 Task: Visit on the  ads of Samsung Electronics
Action: Mouse moved to (351, 374)
Screenshot: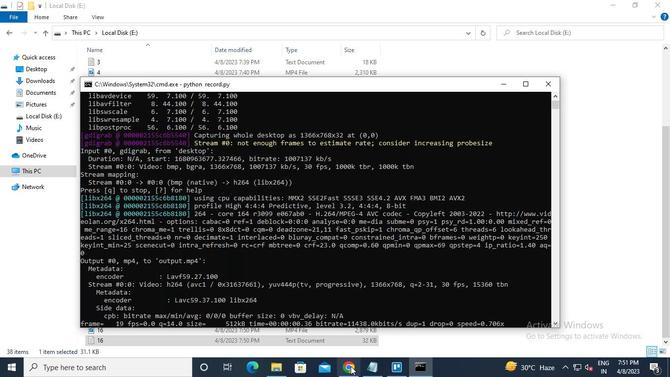 
Action: Mouse pressed left at (351, 374)
Screenshot: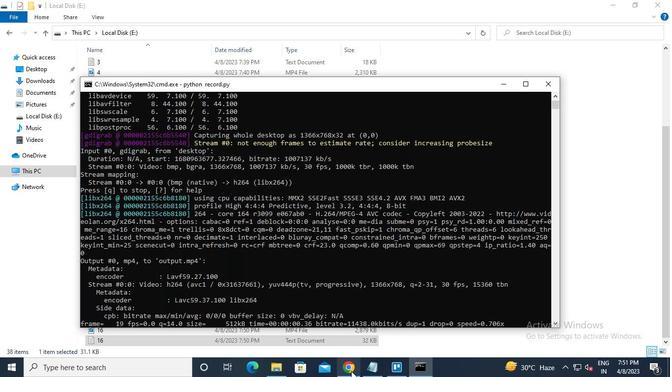 
Action: Mouse moved to (176, 68)
Screenshot: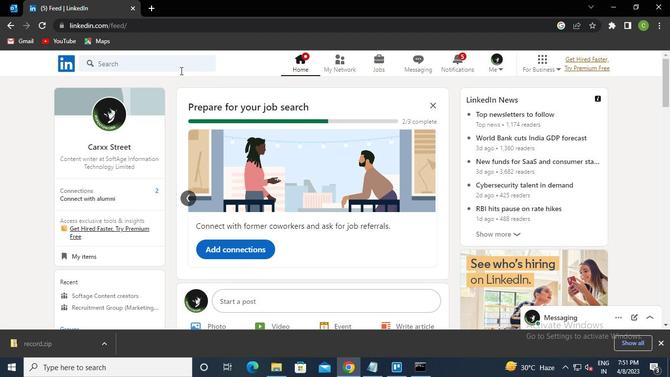 
Action: Mouse pressed left at (176, 68)
Screenshot: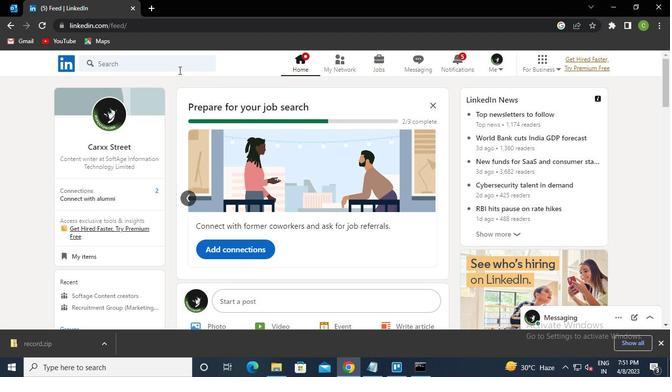 
Action: Keyboard s
Screenshot: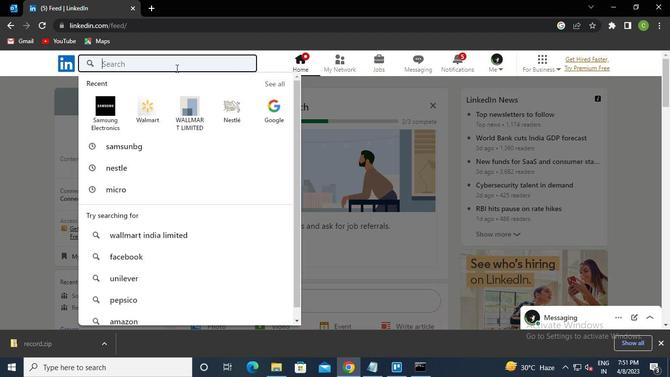 
Action: Keyboard a
Screenshot: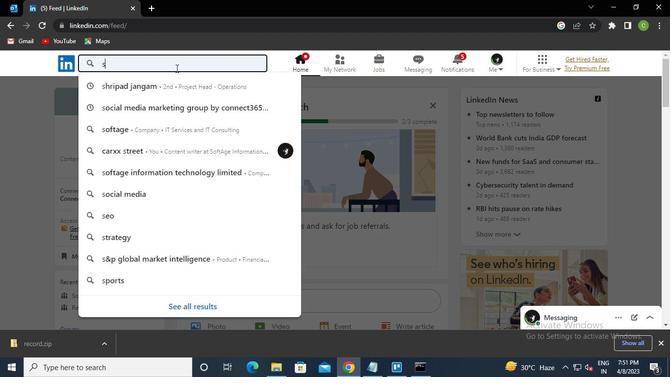 
Action: Keyboard m
Screenshot: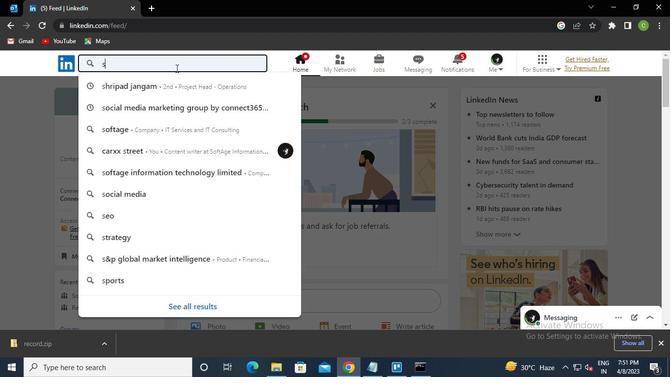 
Action: Keyboard Key.down
Screenshot: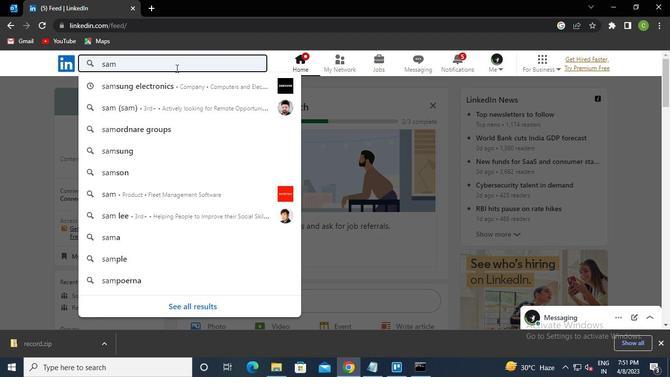 
Action: Keyboard Key.enter
Screenshot: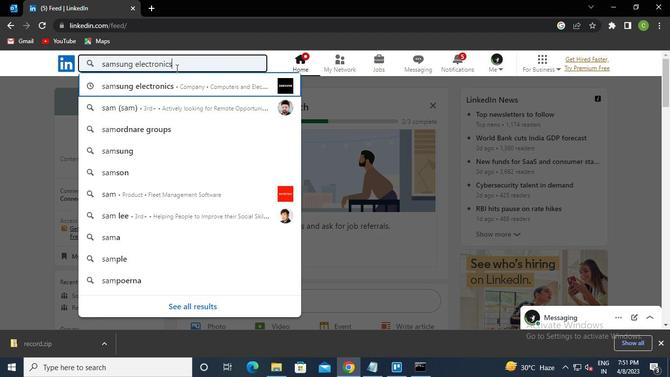 
Action: Mouse moved to (312, 191)
Screenshot: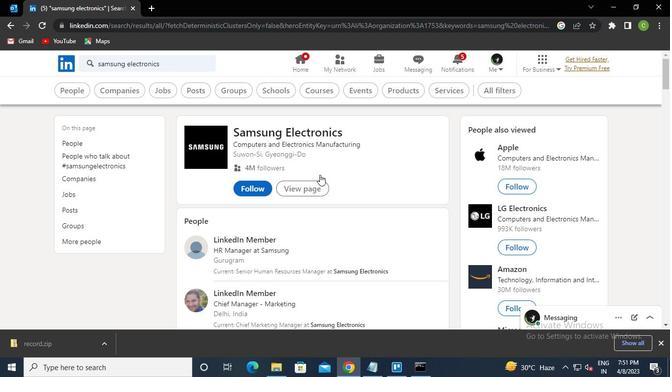 
Action: Mouse pressed left at (312, 191)
Screenshot: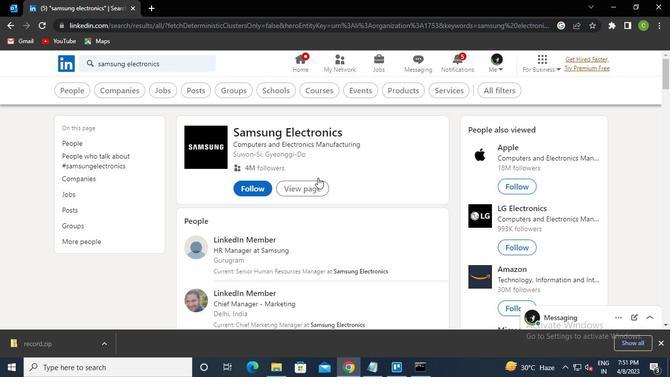 
Action: Mouse moved to (166, 113)
Screenshot: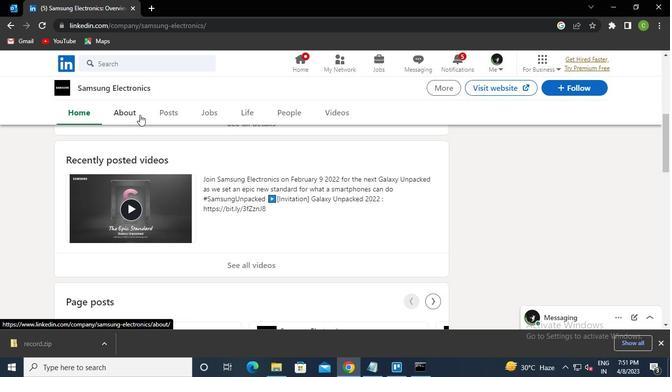 
Action: Mouse pressed left at (166, 113)
Screenshot: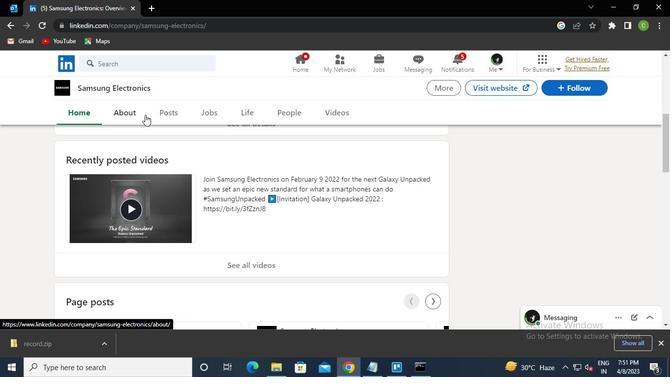 
Action: Mouse moved to (380, 294)
Screenshot: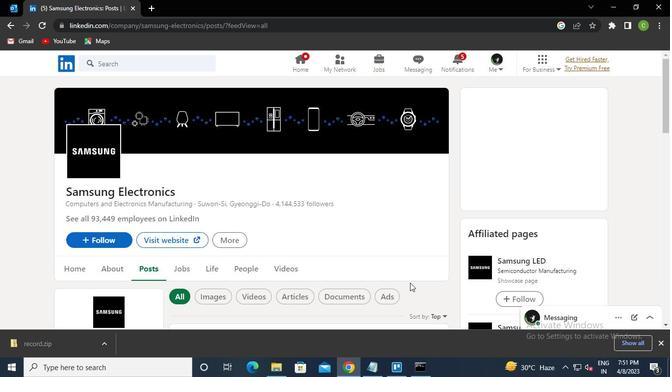 
Action: Mouse pressed left at (380, 294)
Screenshot: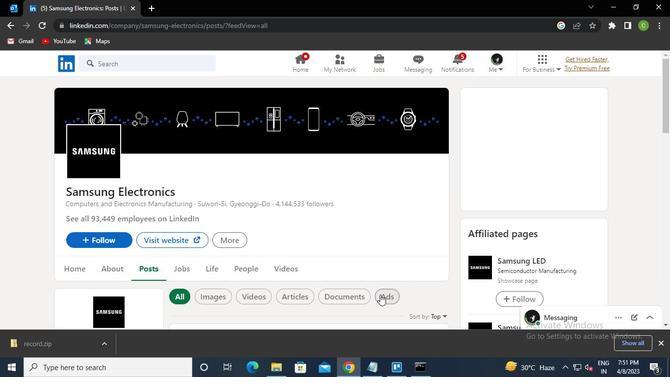 
Action: Mouse moved to (421, 372)
Screenshot: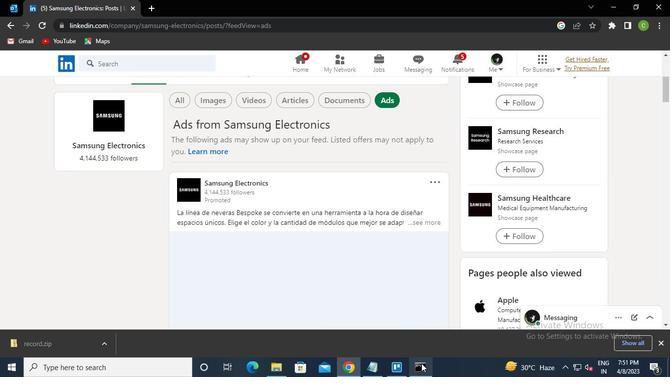
Action: Mouse pressed left at (421, 372)
Screenshot: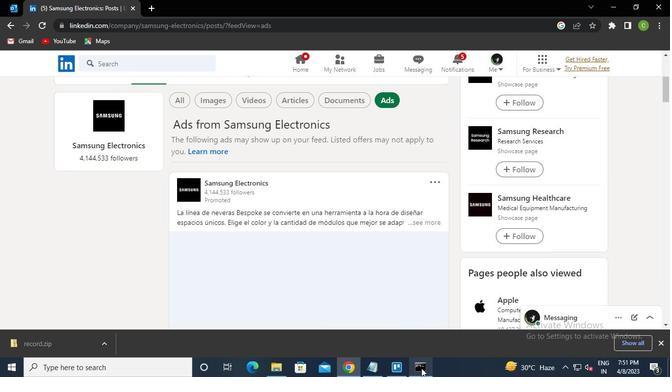 
Action: Mouse moved to (552, 83)
Screenshot: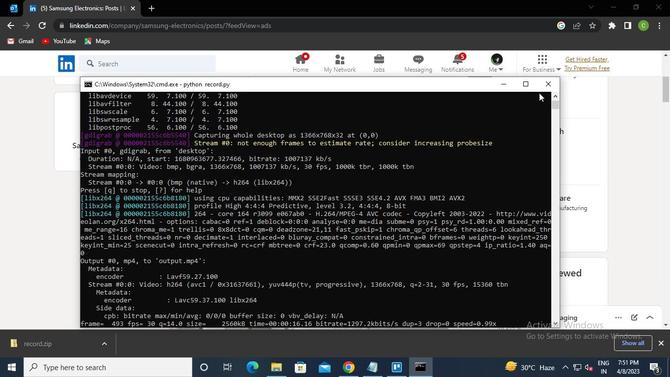
Action: Mouse pressed left at (552, 83)
Screenshot: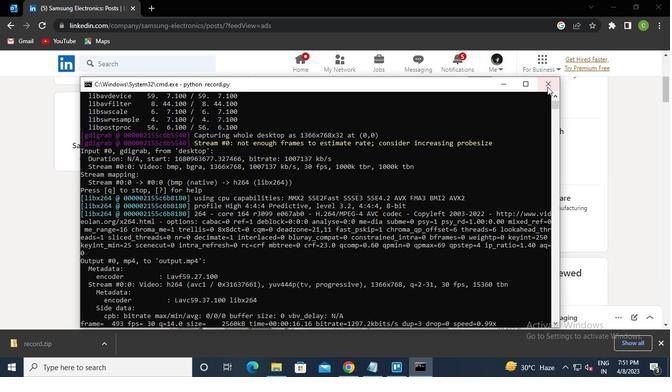 
Action: Mouse moved to (548, 91)
Screenshot: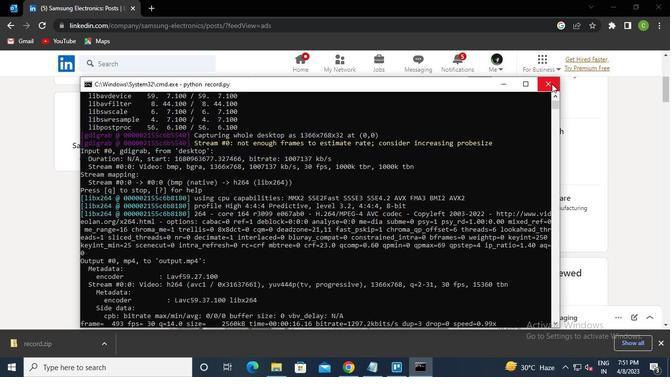 
